 Task: Preview Markdown: Use the built-in Markdown preview feature in VS Code to see how your Markdown documents will render
Action: Mouse moved to (24, 8)
Screenshot: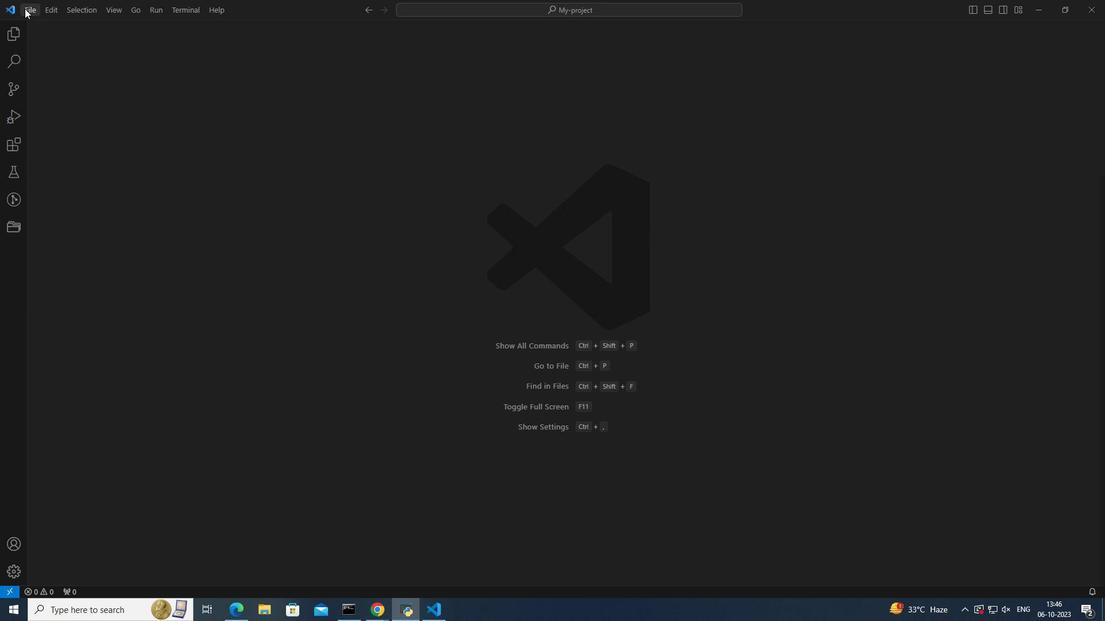 
Action: Mouse pressed left at (24, 8)
Screenshot: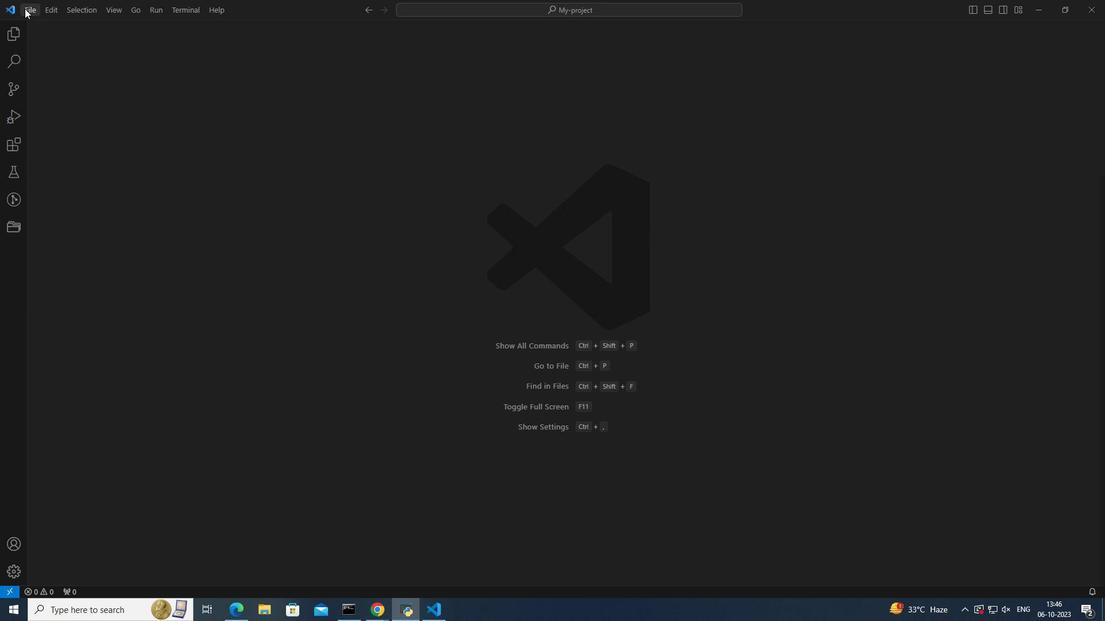 
Action: Mouse moved to (72, 74)
Screenshot: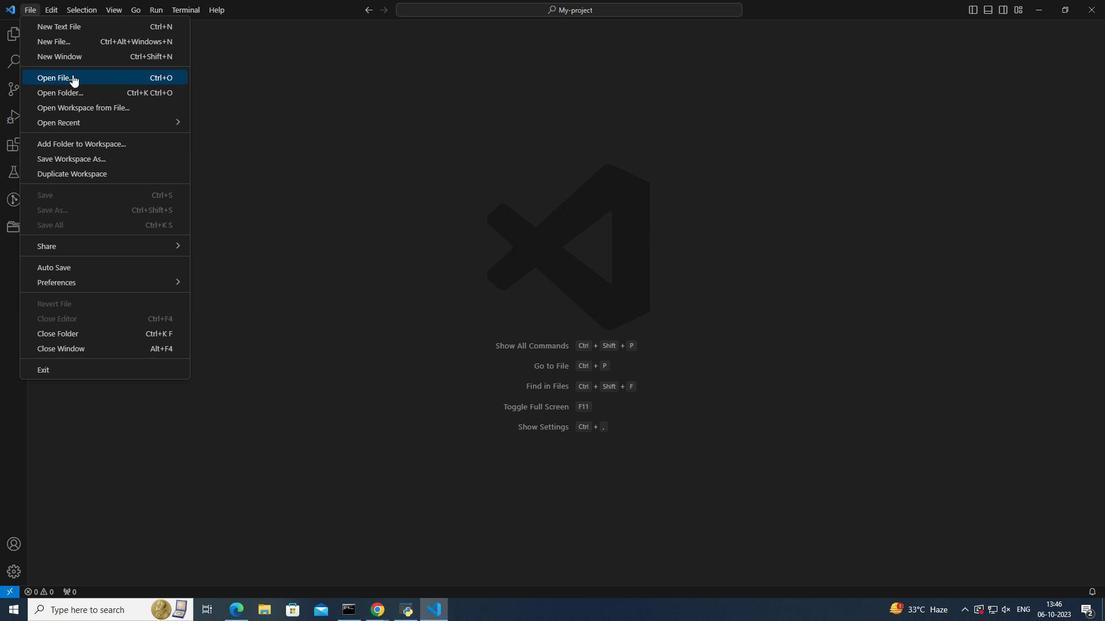 
Action: Mouse pressed left at (72, 74)
Screenshot: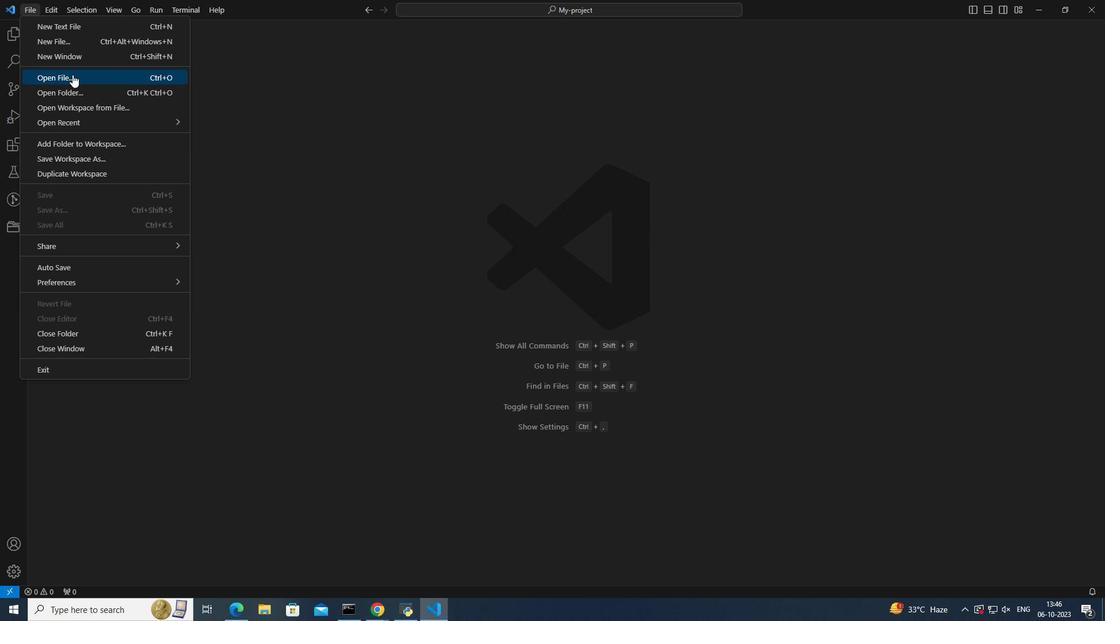 
Action: Mouse moved to (172, 121)
Screenshot: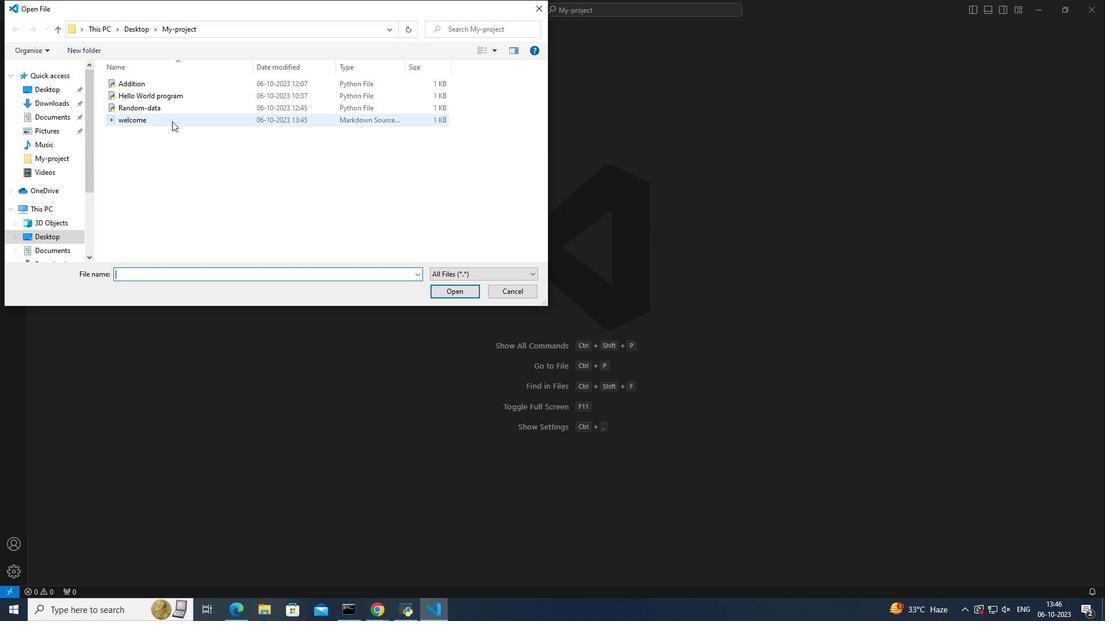 
Action: Mouse pressed left at (172, 121)
Screenshot: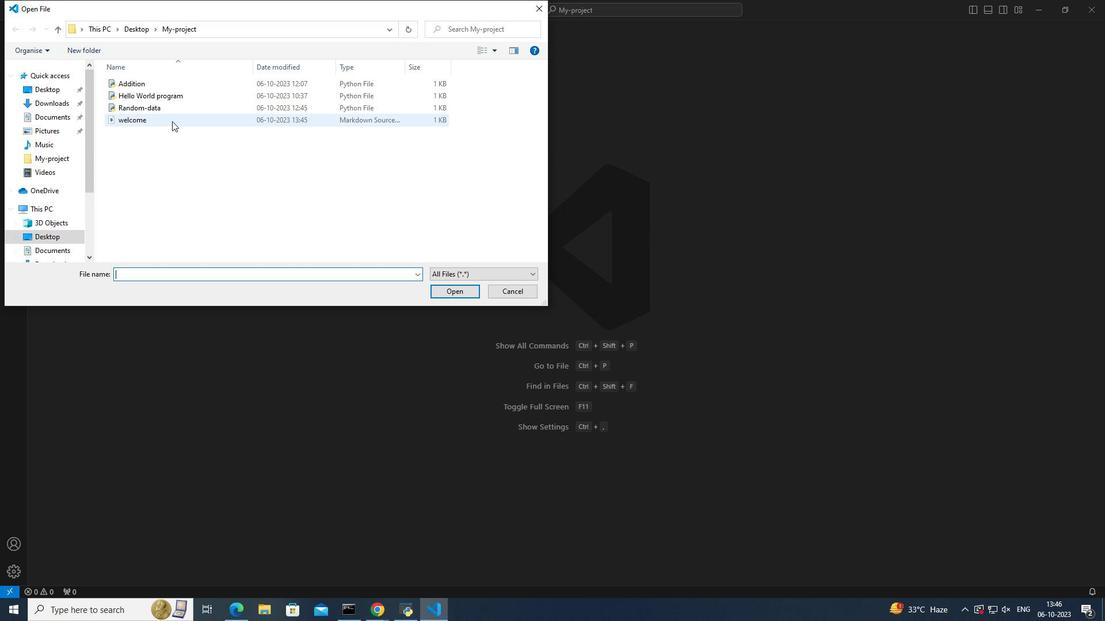 
Action: Mouse moved to (465, 293)
Screenshot: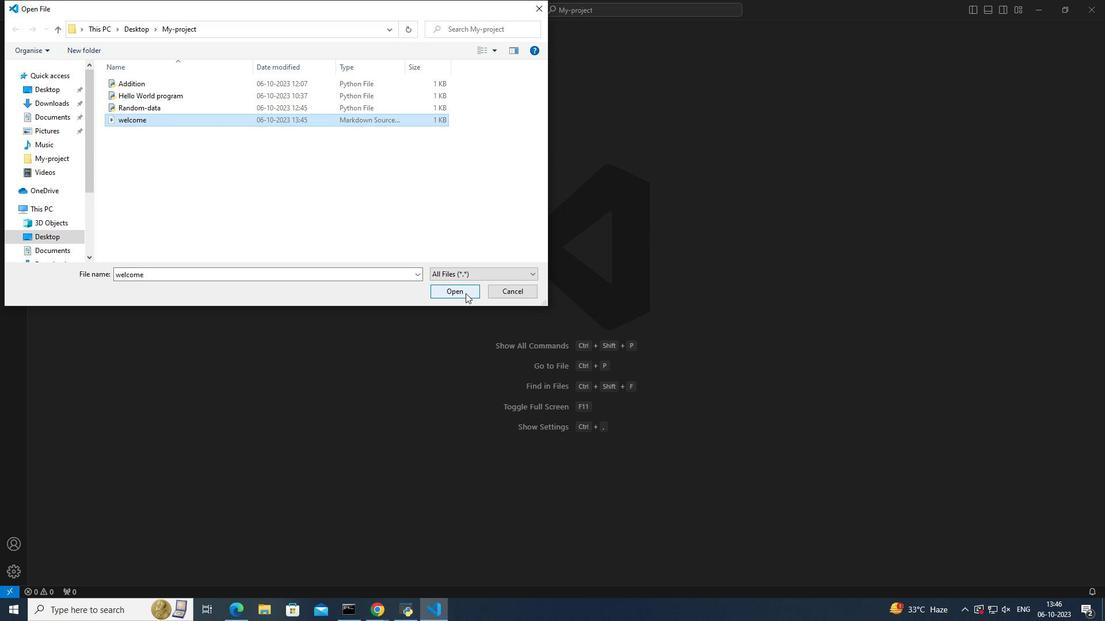 
Action: Mouse pressed left at (465, 293)
Screenshot: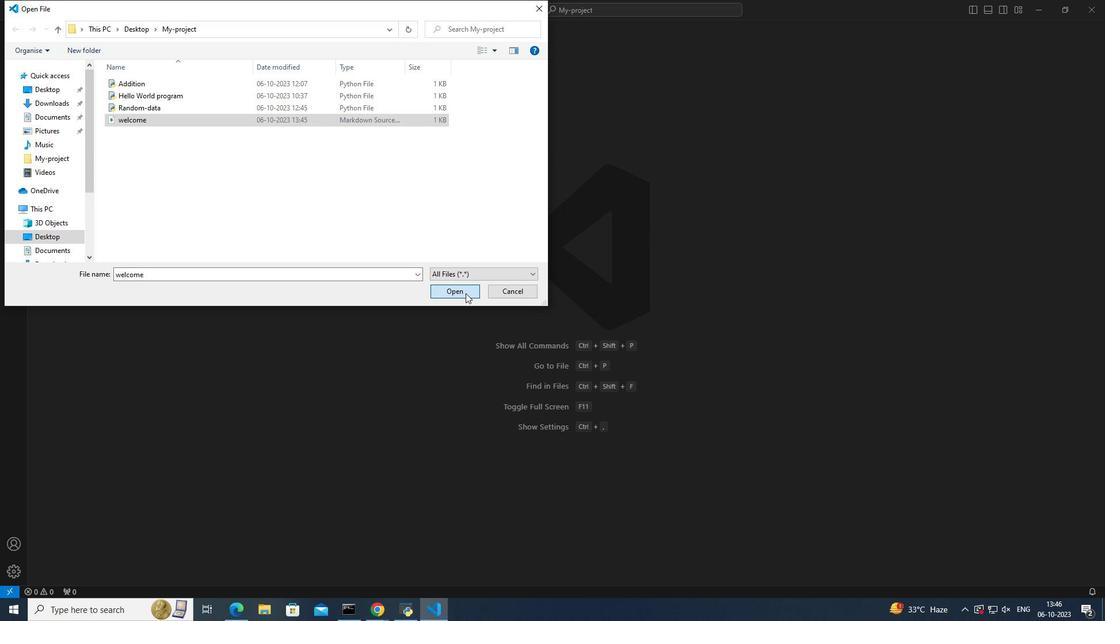 
Action: Mouse moved to (78, 31)
Screenshot: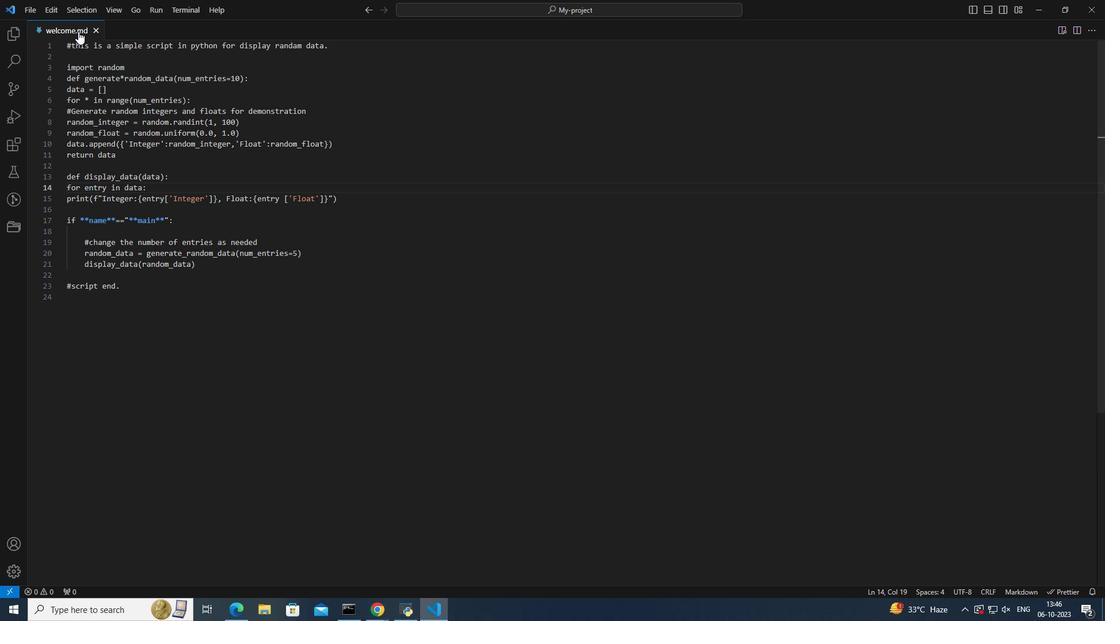 
Action: Mouse pressed right at (78, 31)
Screenshot: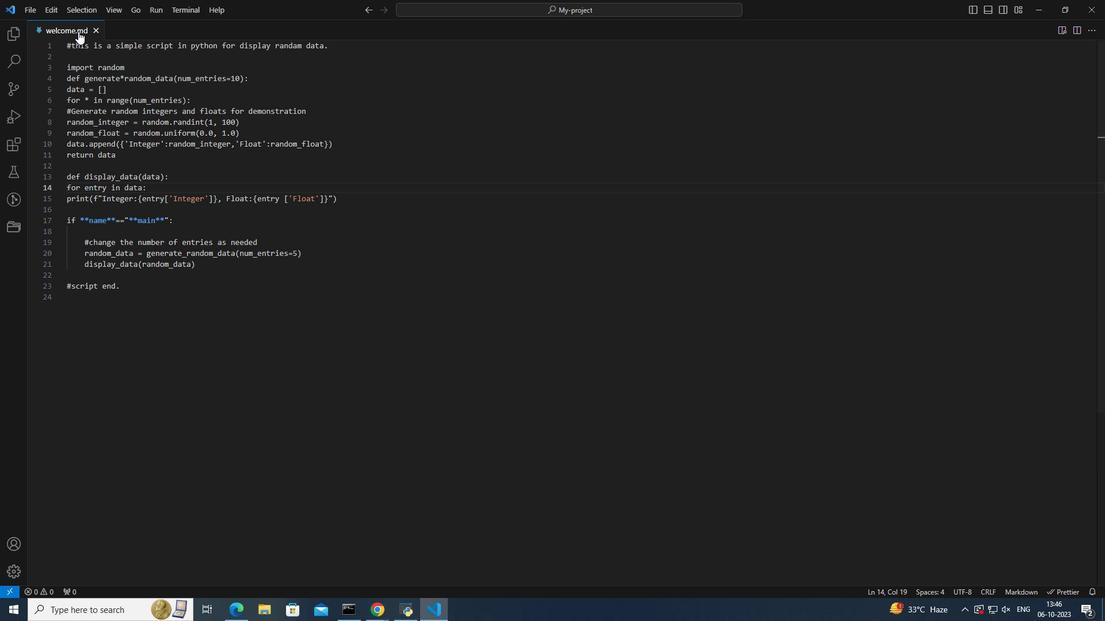 
Action: Mouse moved to (119, 160)
Screenshot: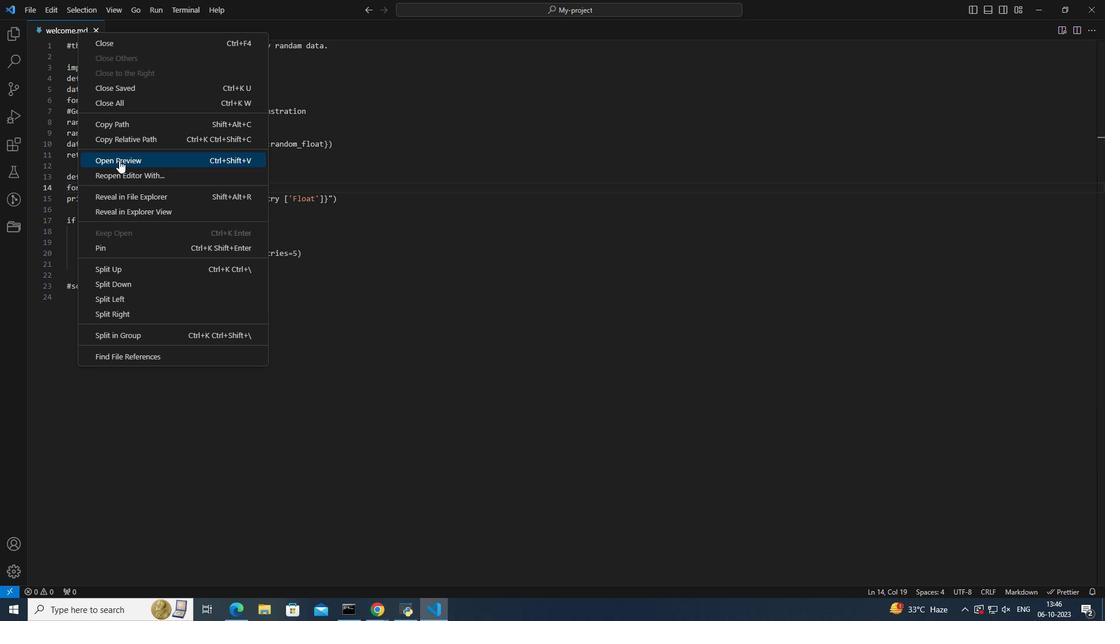
Action: Mouse pressed left at (119, 160)
Screenshot: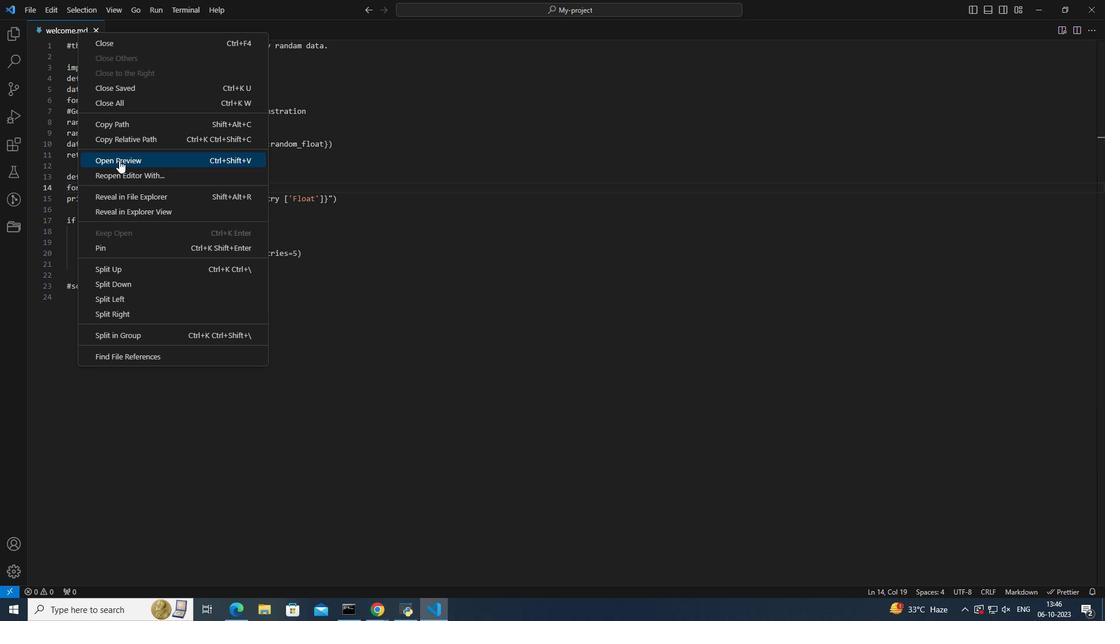 
Action: Mouse moved to (364, 214)
Screenshot: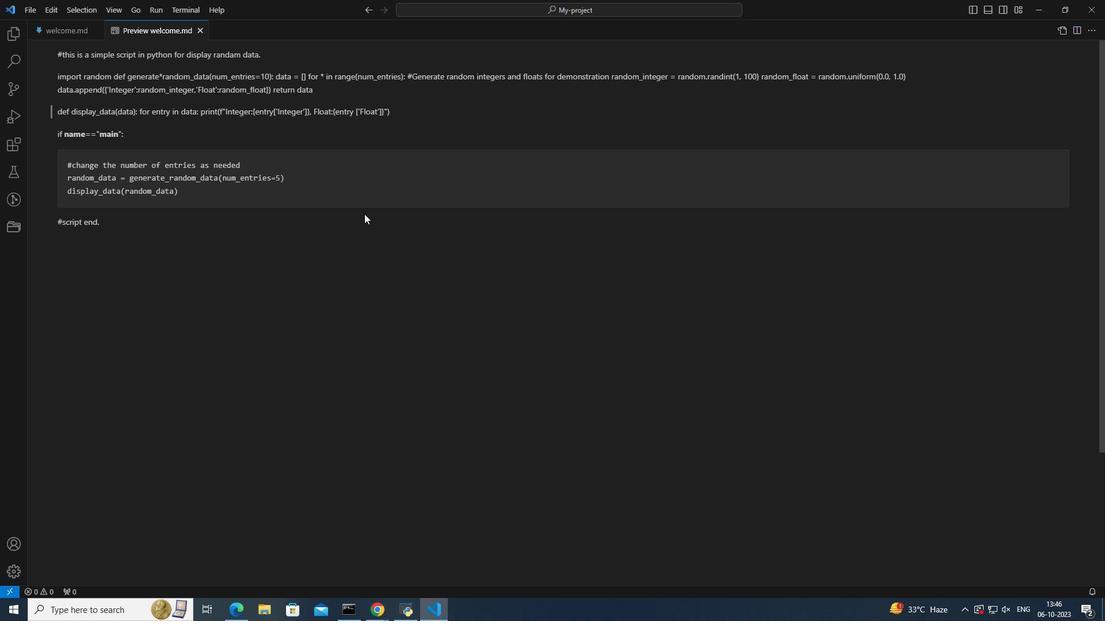
